 Task: Find a one-way flight from Eilat to Karachi for two passengers in first class on Mon, 10 Jul.
Action: Mouse moved to (391, 343)
Screenshot: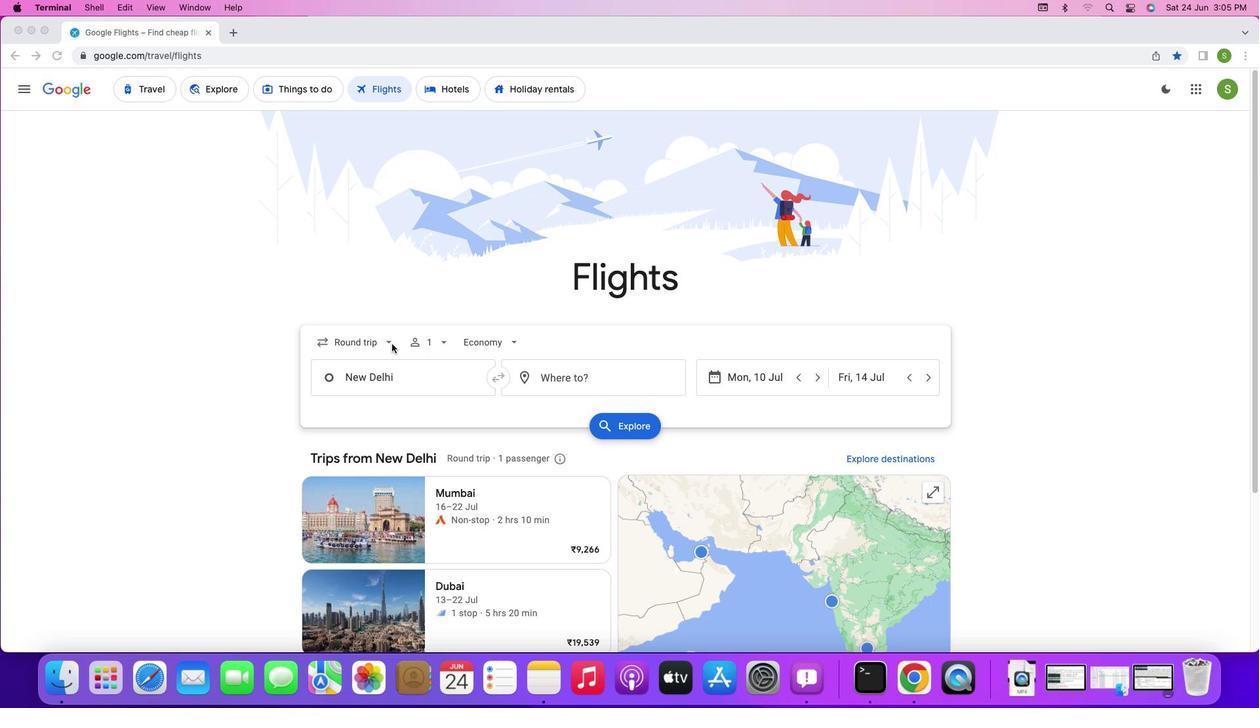 
Action: Mouse pressed left at (391, 343)
Screenshot: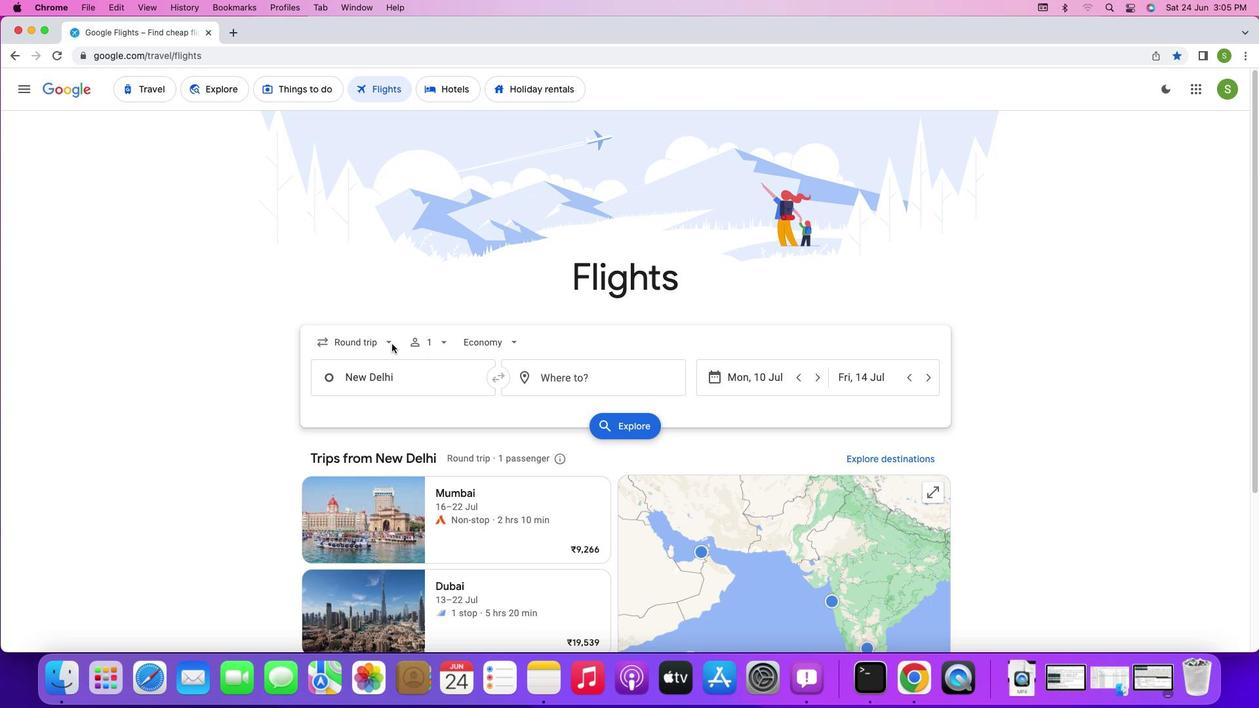 
Action: Mouse moved to (385, 337)
Screenshot: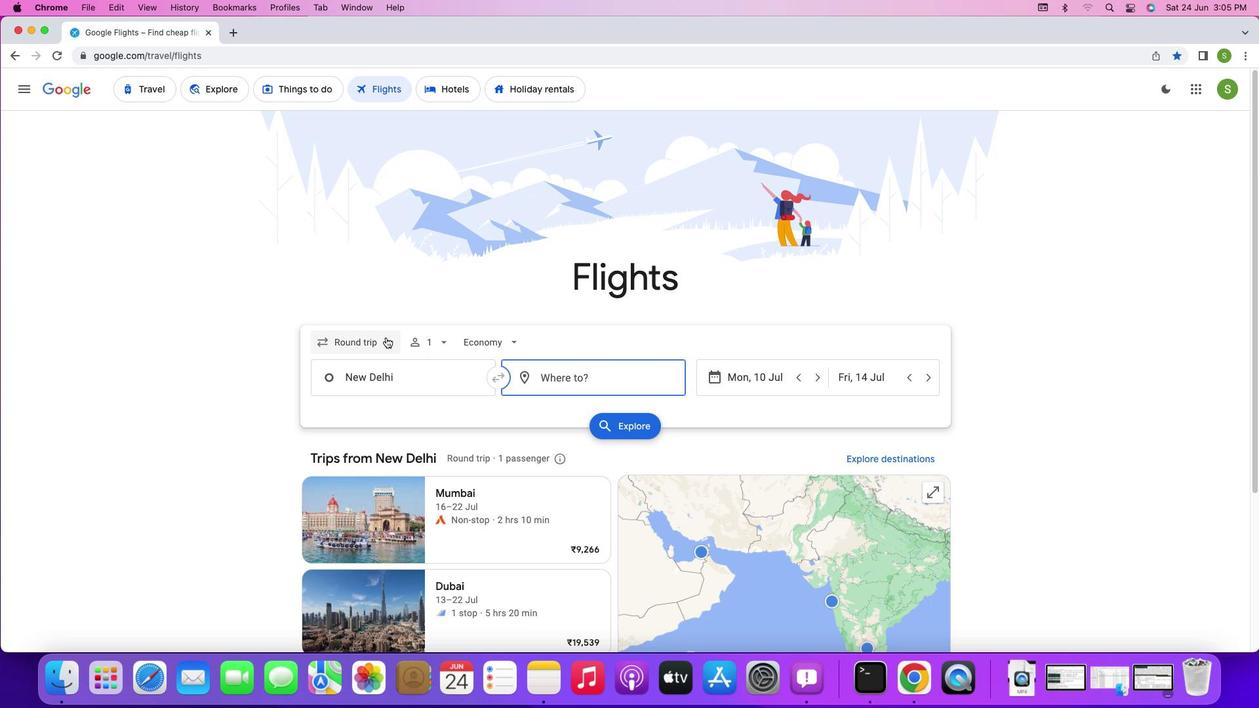 
Action: Mouse pressed left at (385, 337)
Screenshot: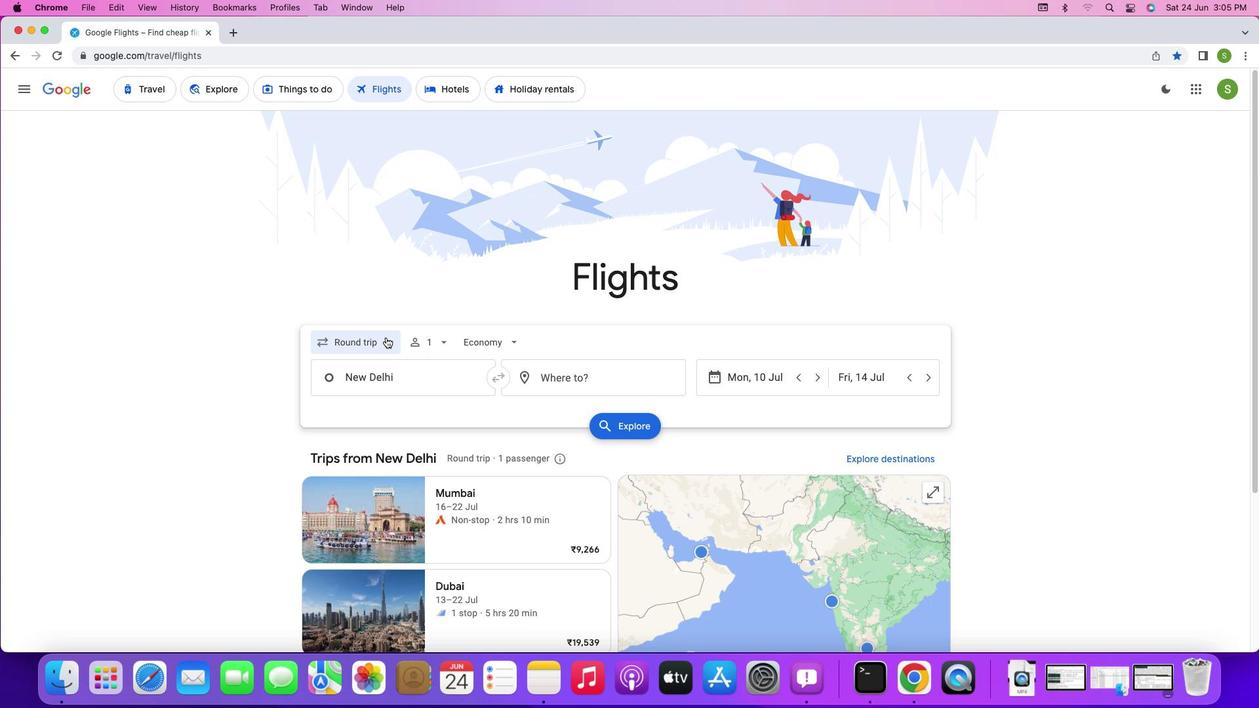 
Action: Mouse moved to (369, 406)
Screenshot: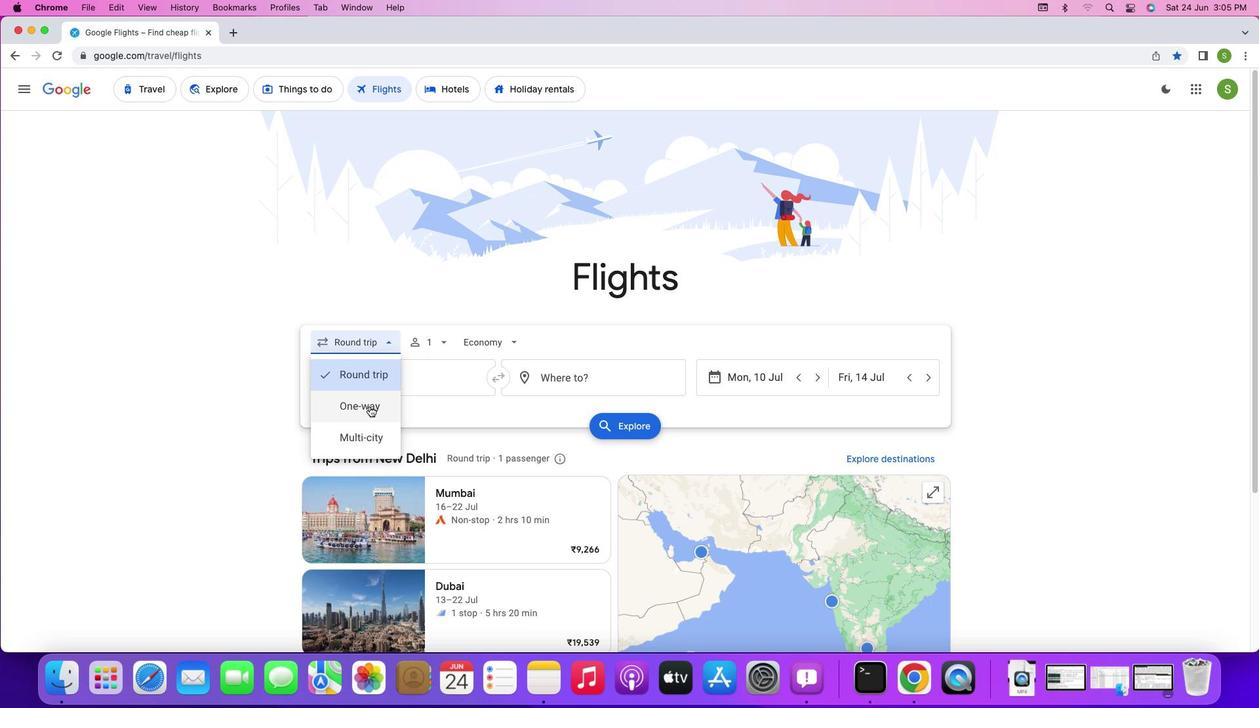 
Action: Mouse pressed left at (369, 406)
Screenshot: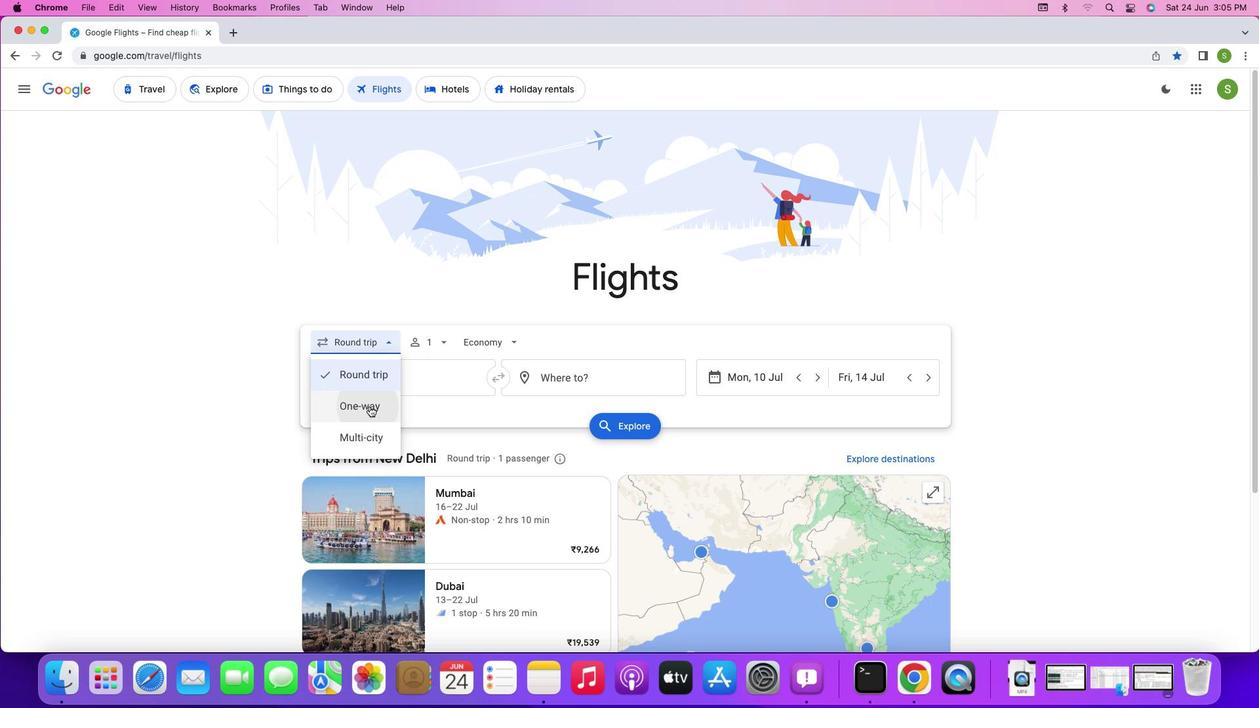 
Action: Mouse moved to (475, 347)
Screenshot: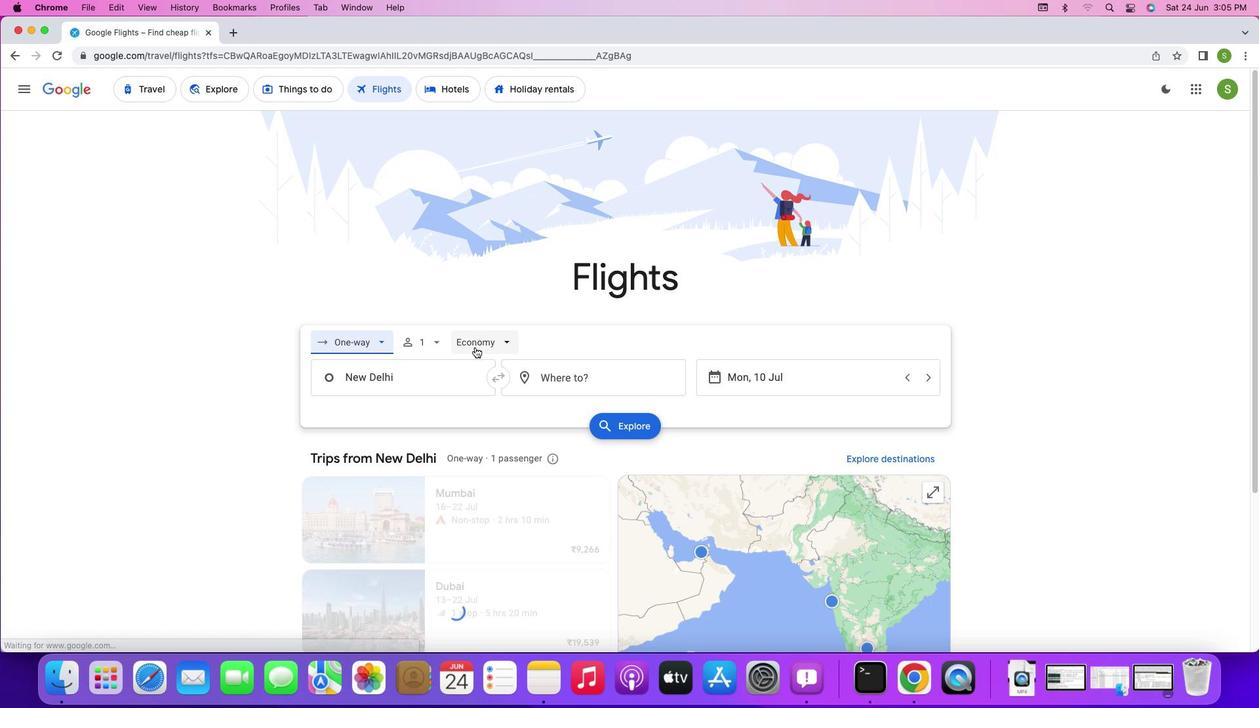 
Action: Mouse pressed left at (475, 347)
Screenshot: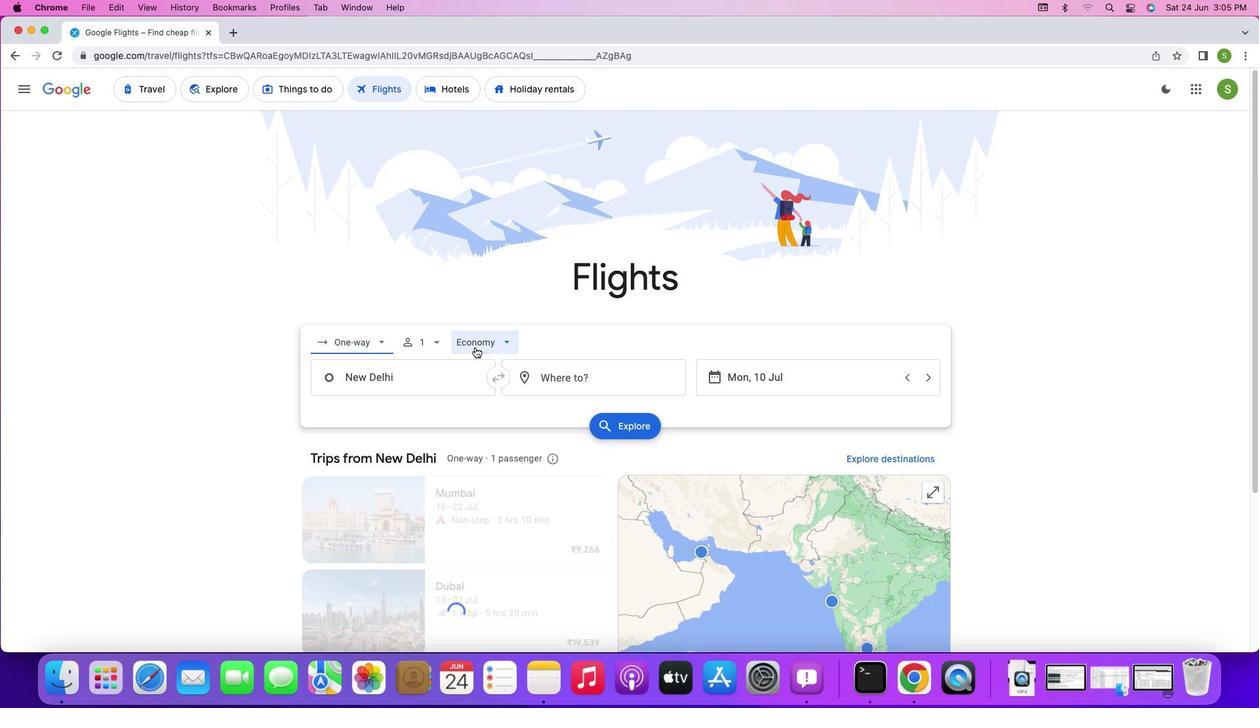 
Action: Mouse moved to (488, 469)
Screenshot: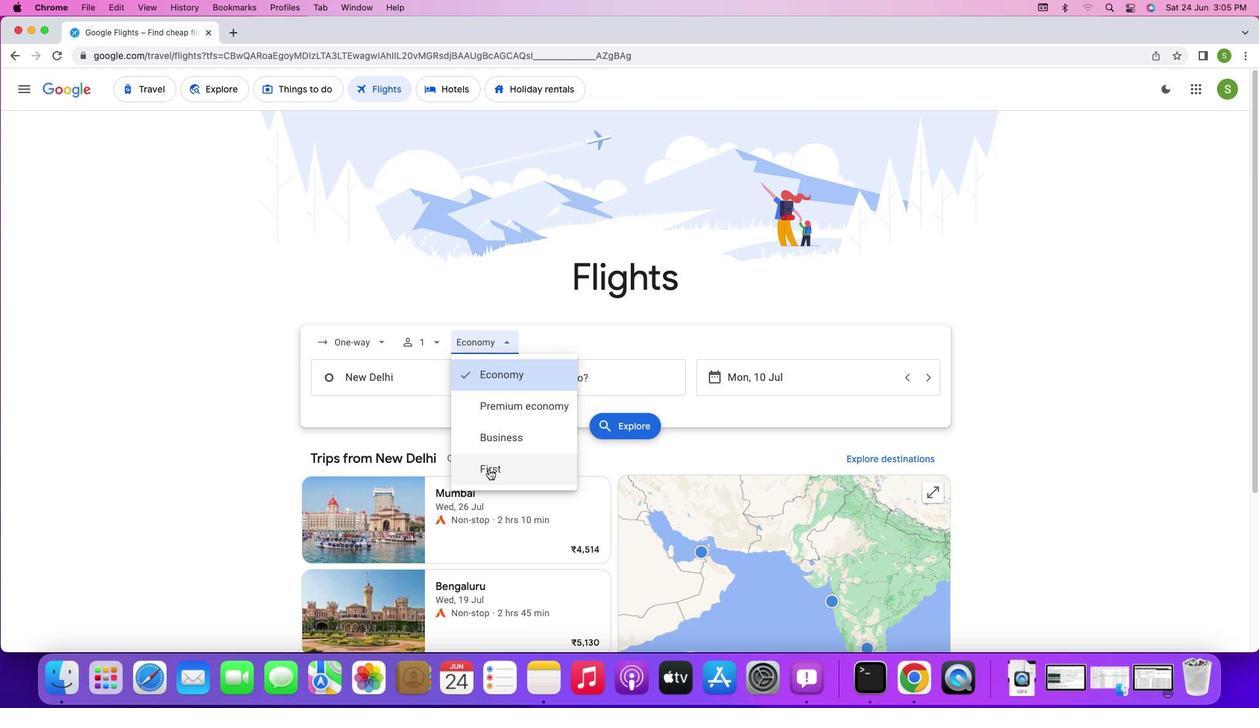 
Action: Mouse pressed left at (488, 469)
Screenshot: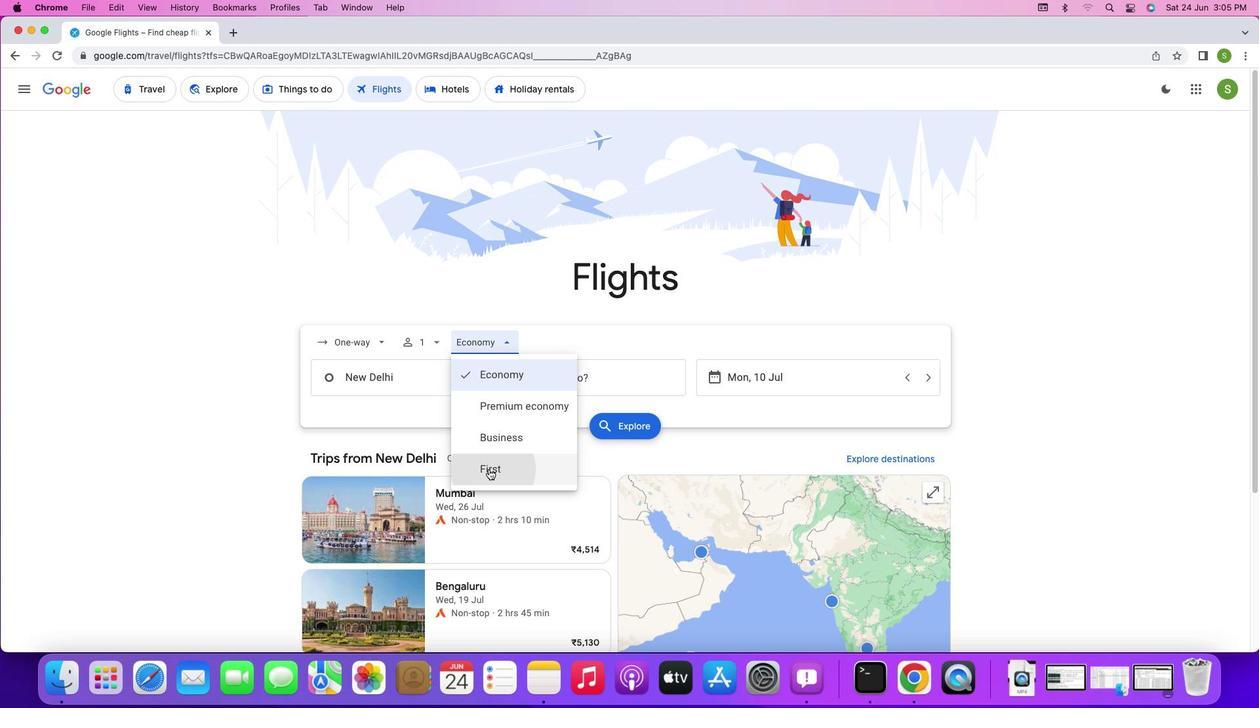 
Action: Mouse moved to (436, 345)
Screenshot: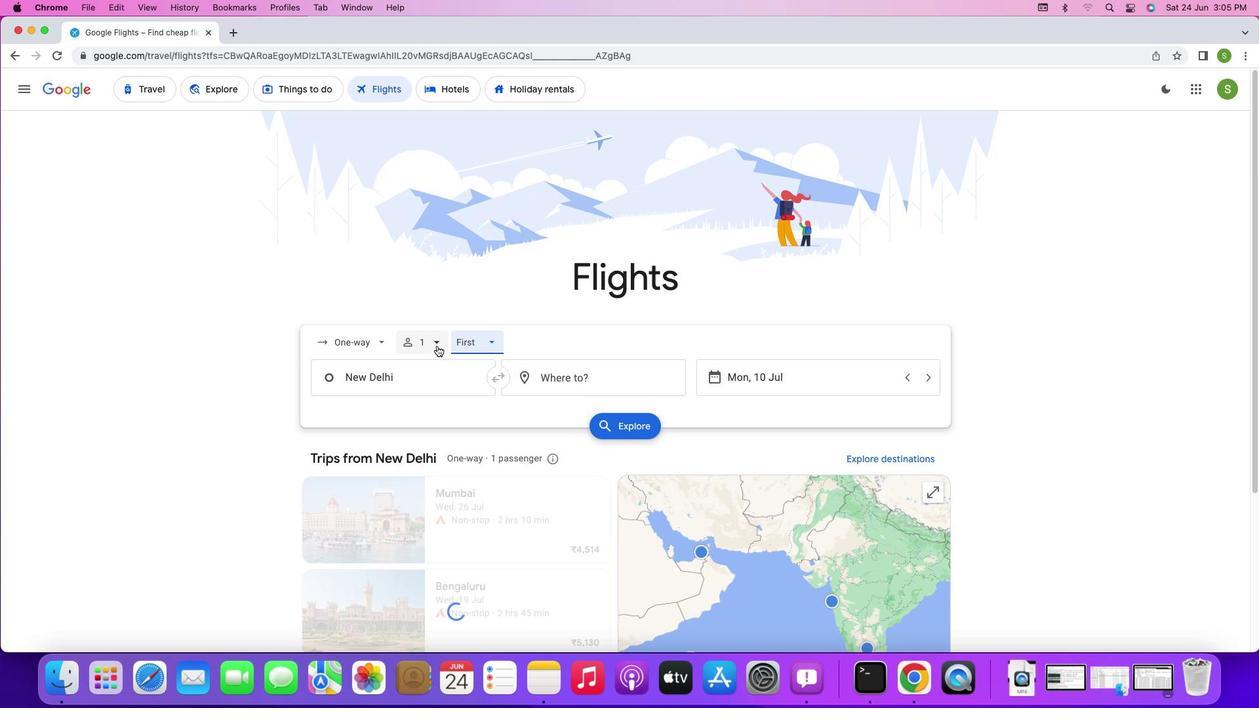 
Action: Mouse pressed left at (436, 345)
Screenshot: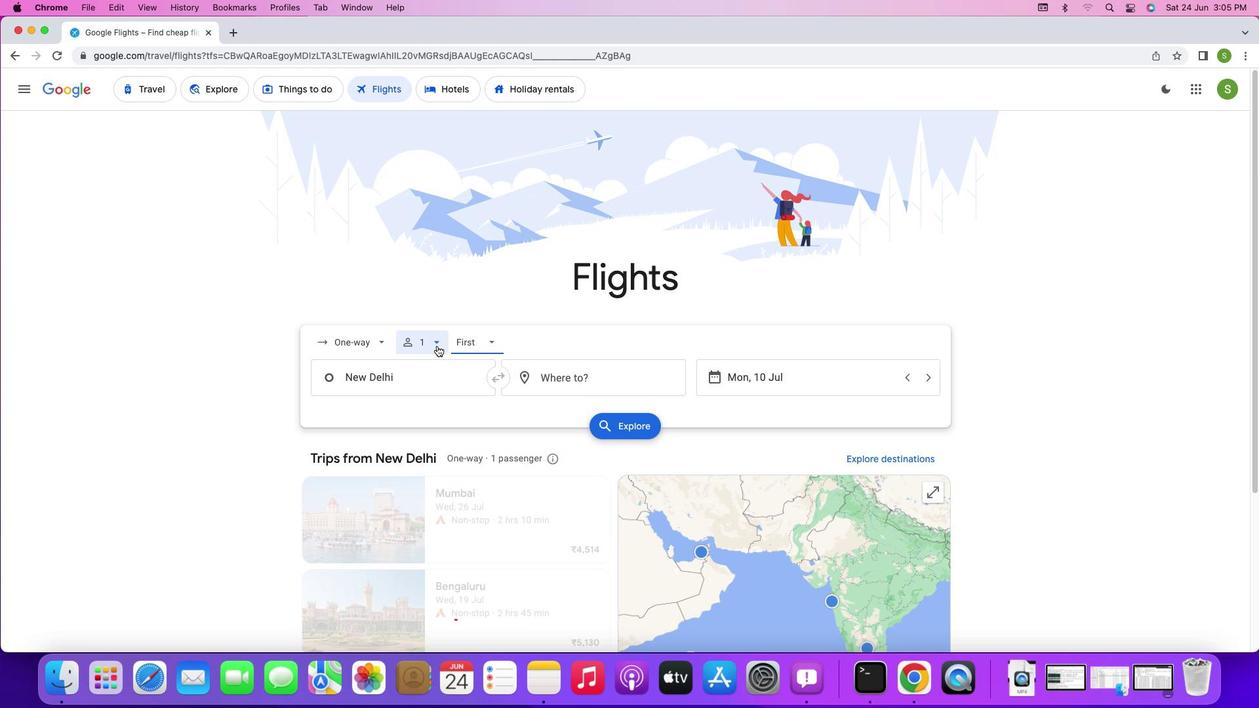 
Action: Mouse moved to (529, 371)
Screenshot: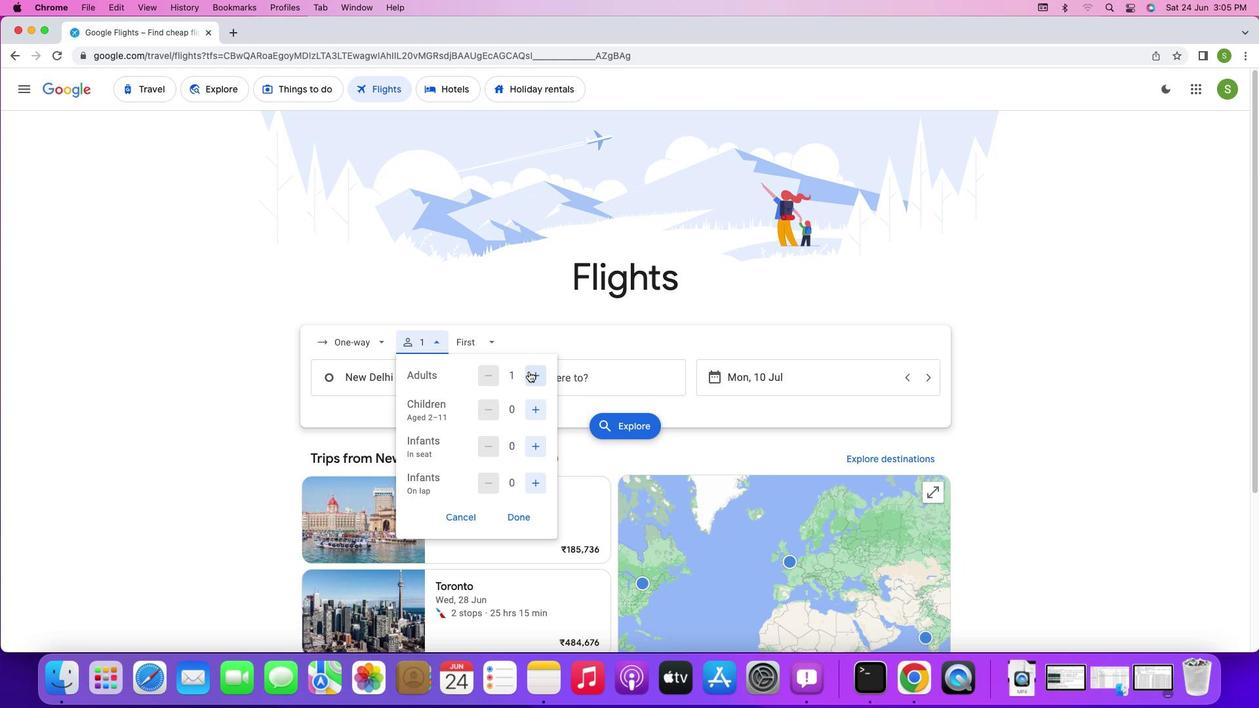 
Action: Mouse pressed left at (529, 371)
Screenshot: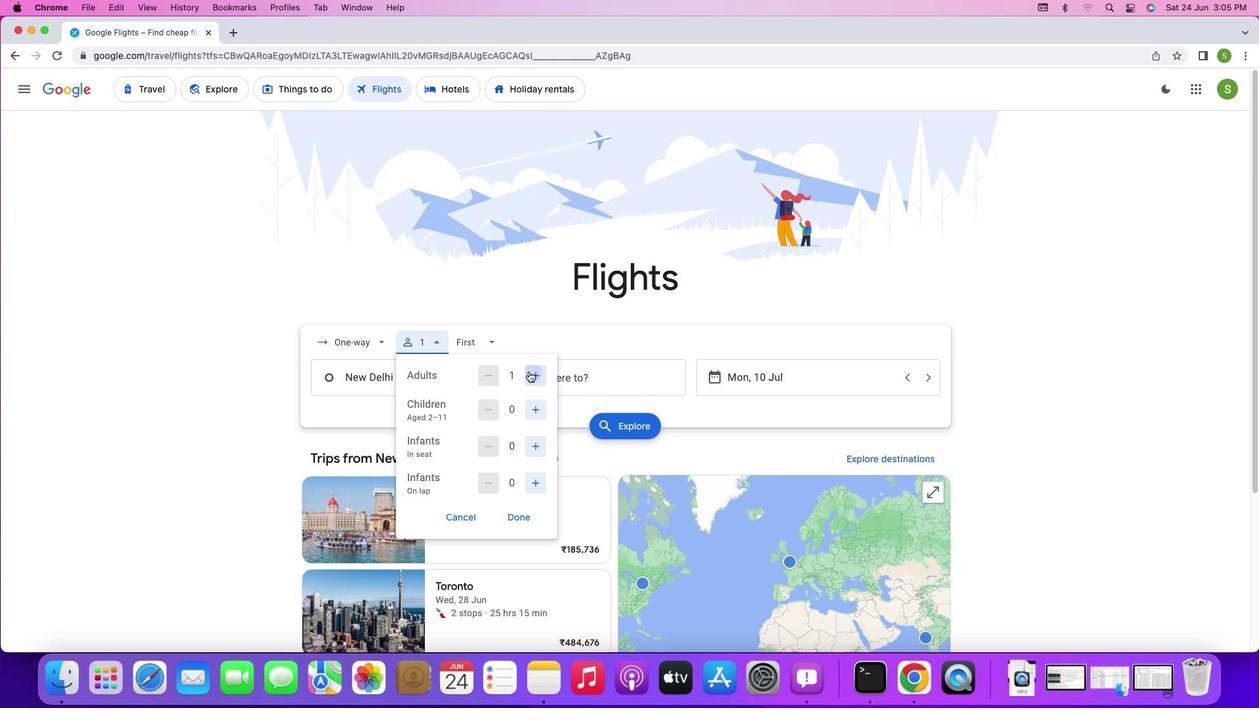 
Action: Mouse moved to (511, 516)
Screenshot: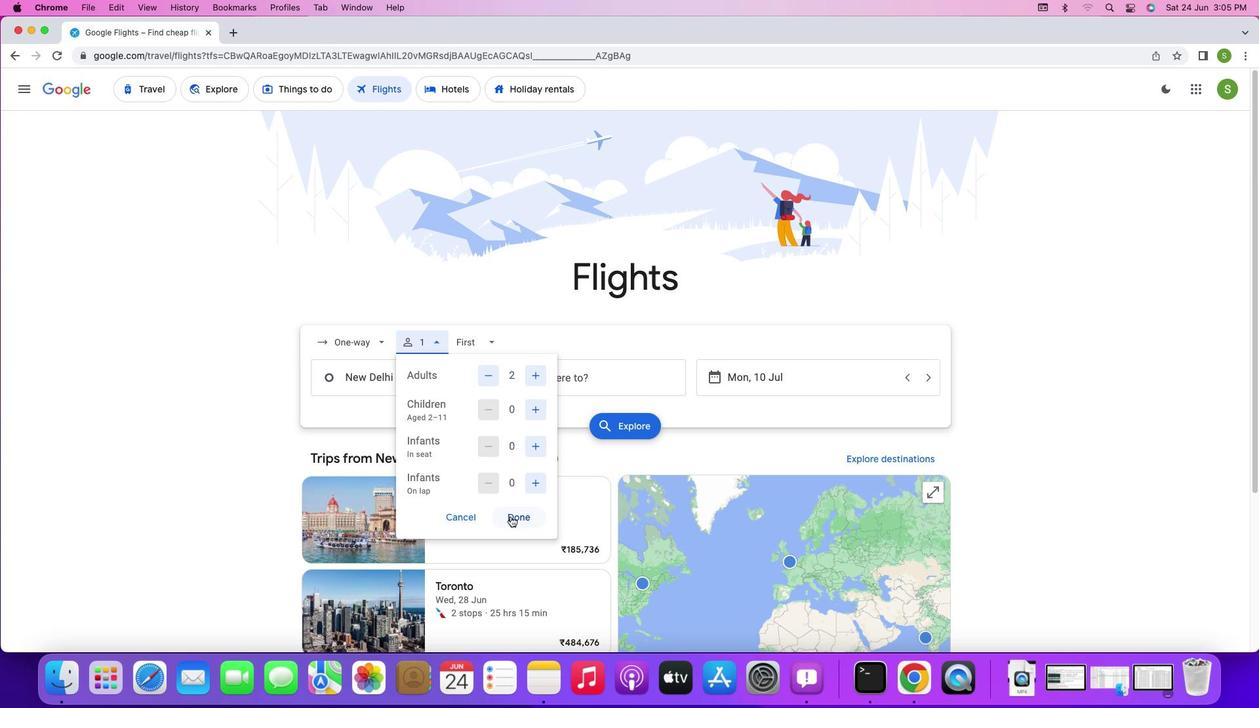 
Action: Mouse pressed left at (511, 516)
Screenshot: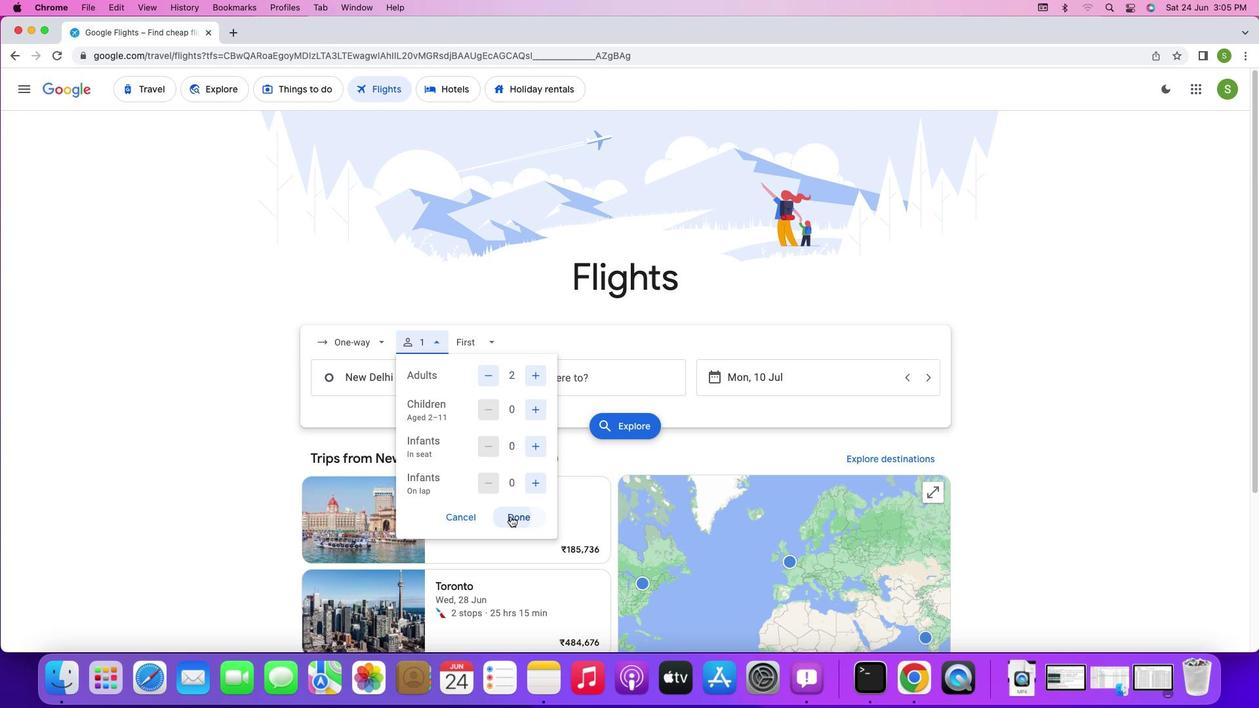 
Action: Mouse moved to (401, 385)
Screenshot: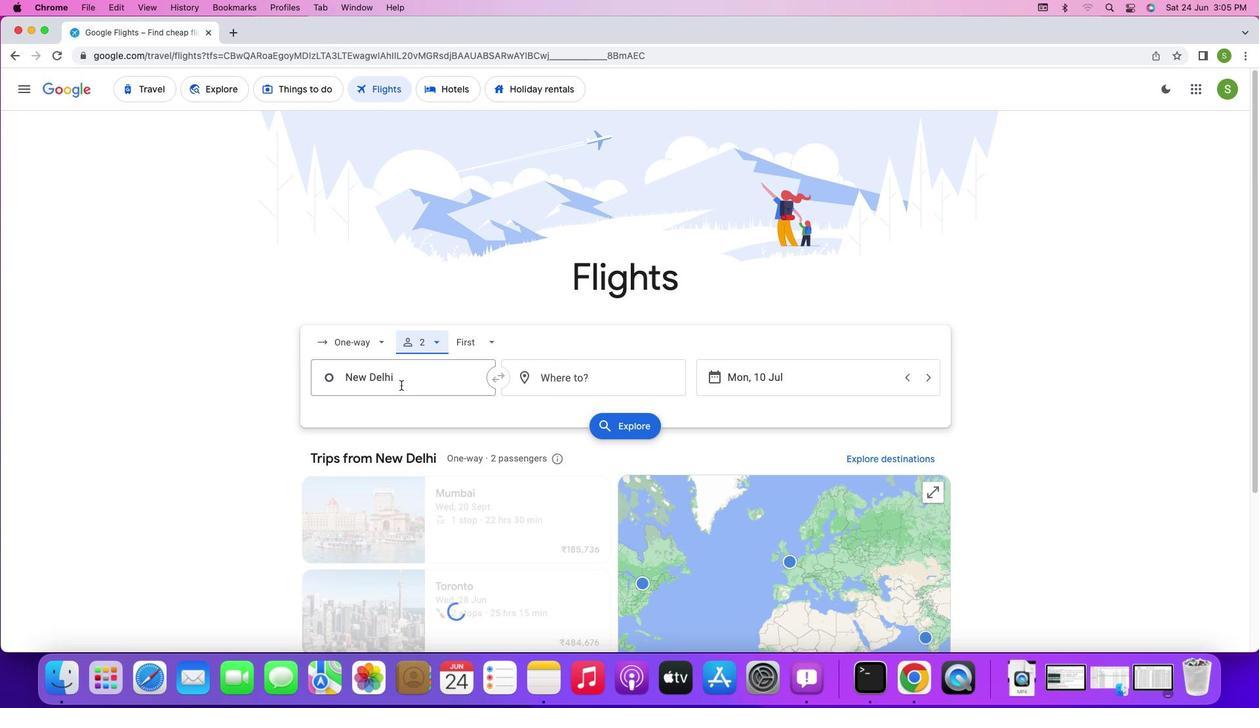 
Action: Mouse pressed left at (401, 385)
Screenshot: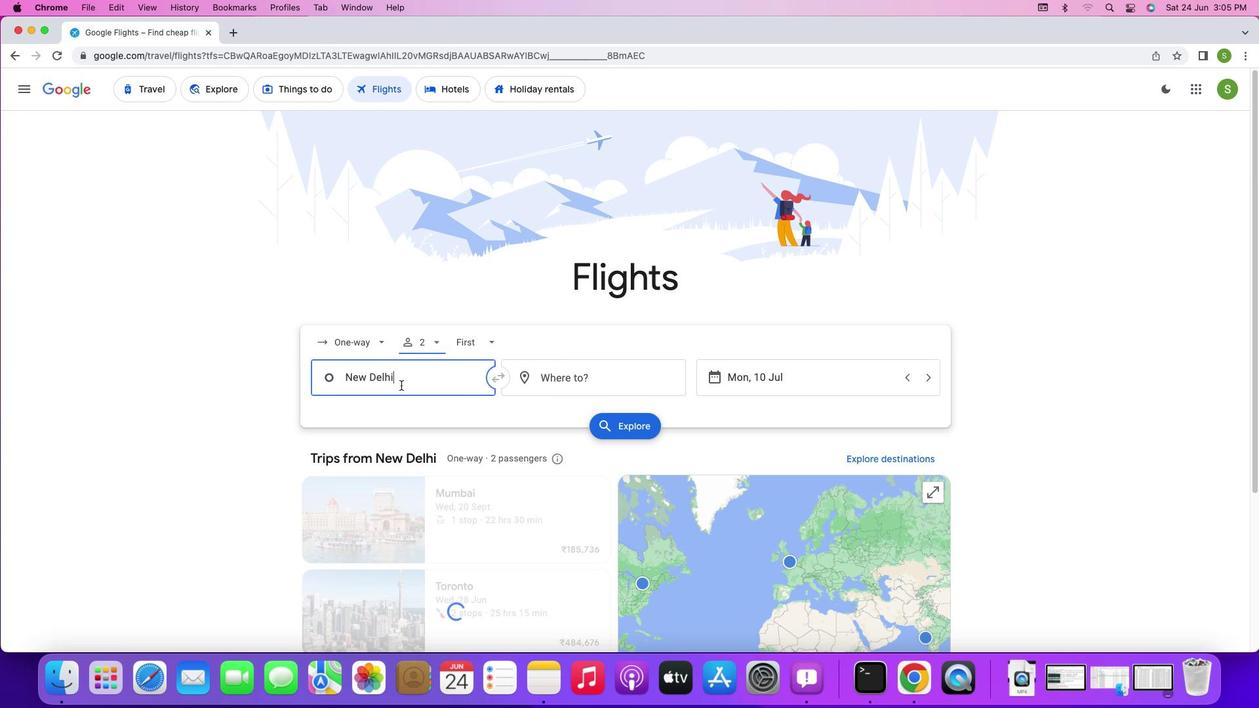 
Action: Mouse moved to (414, 390)
Screenshot: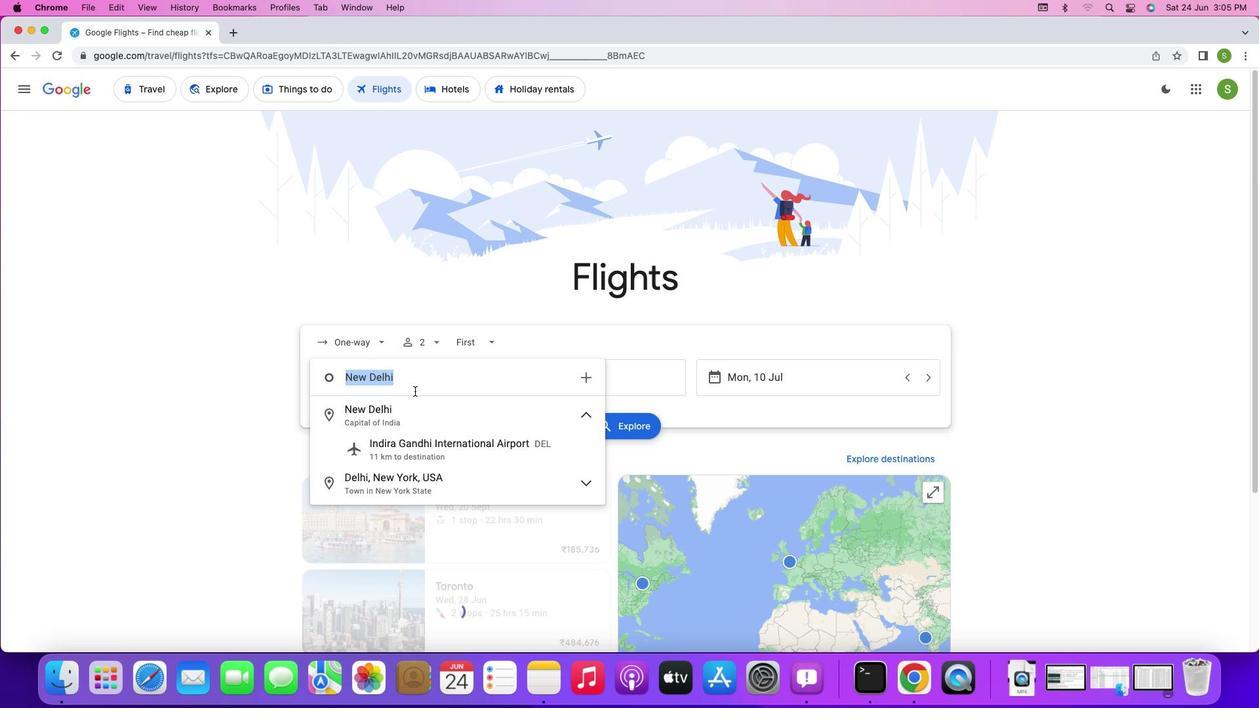 
Action: Key pressed Key.shift'E''i''l''a''t'','Key.spaceKey.shift'I''s''r''a''e''l'Key.enter
Screenshot: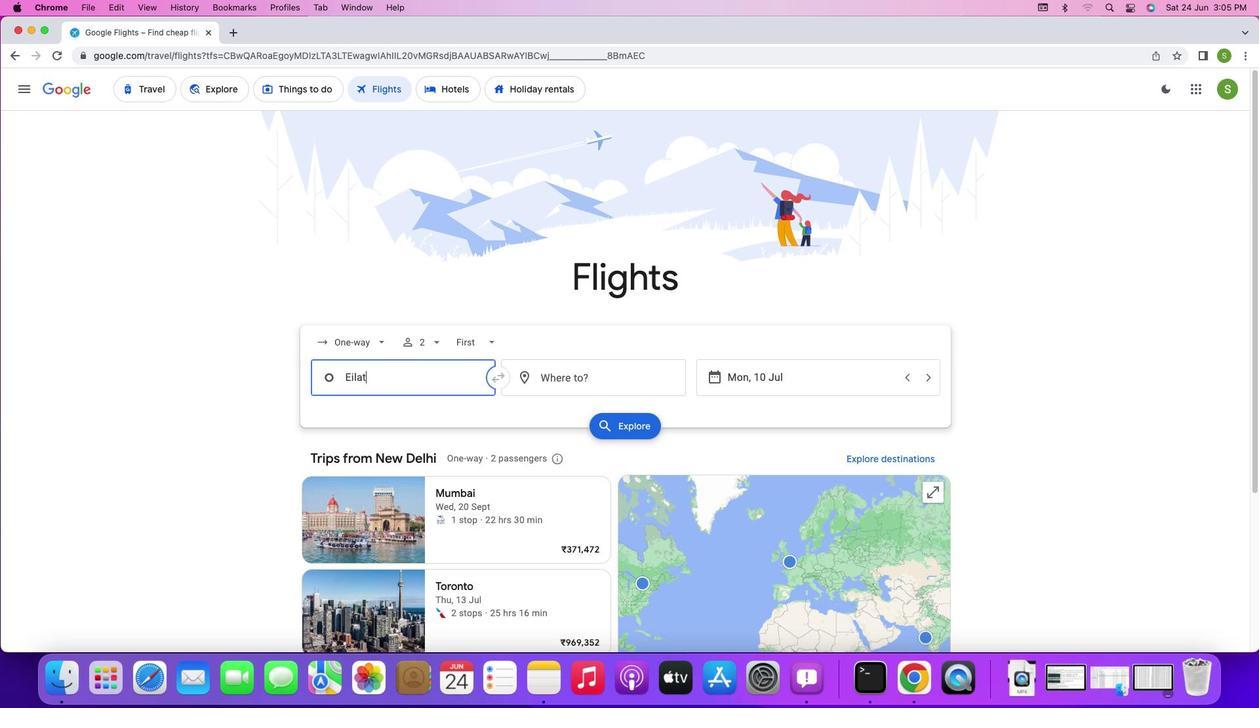 
Action: Mouse moved to (570, 388)
Screenshot: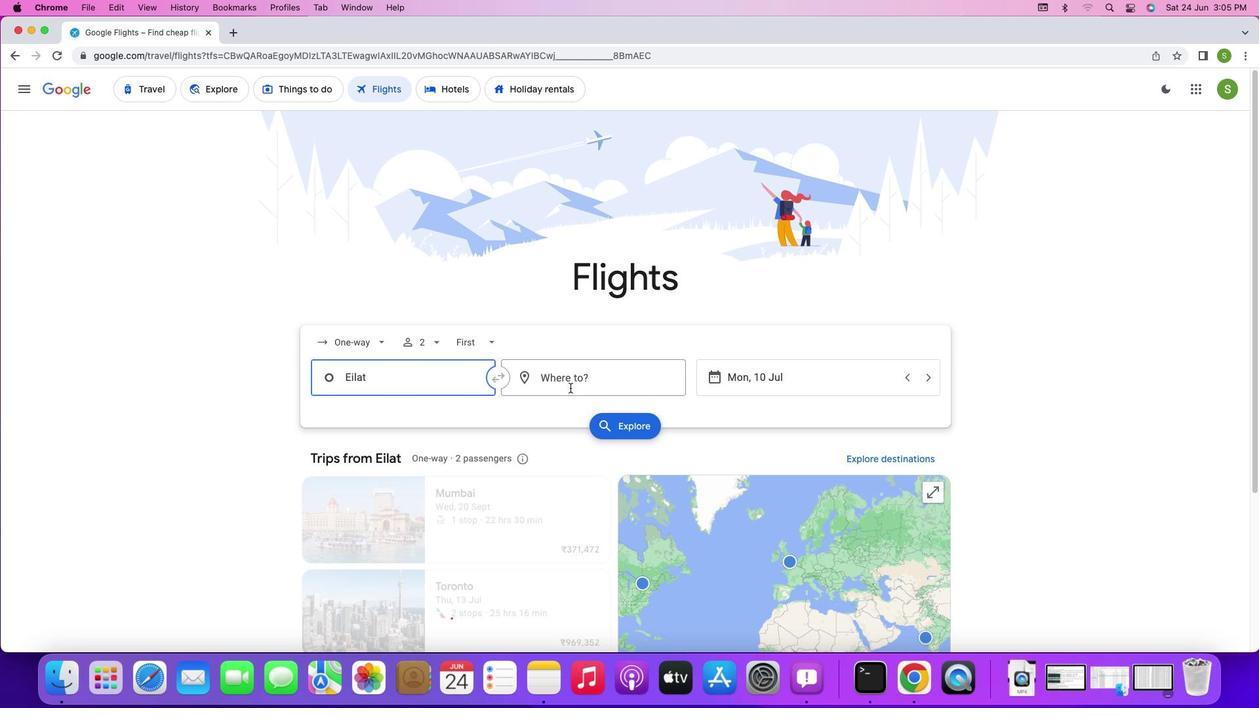 
Action: Mouse pressed left at (570, 388)
Screenshot: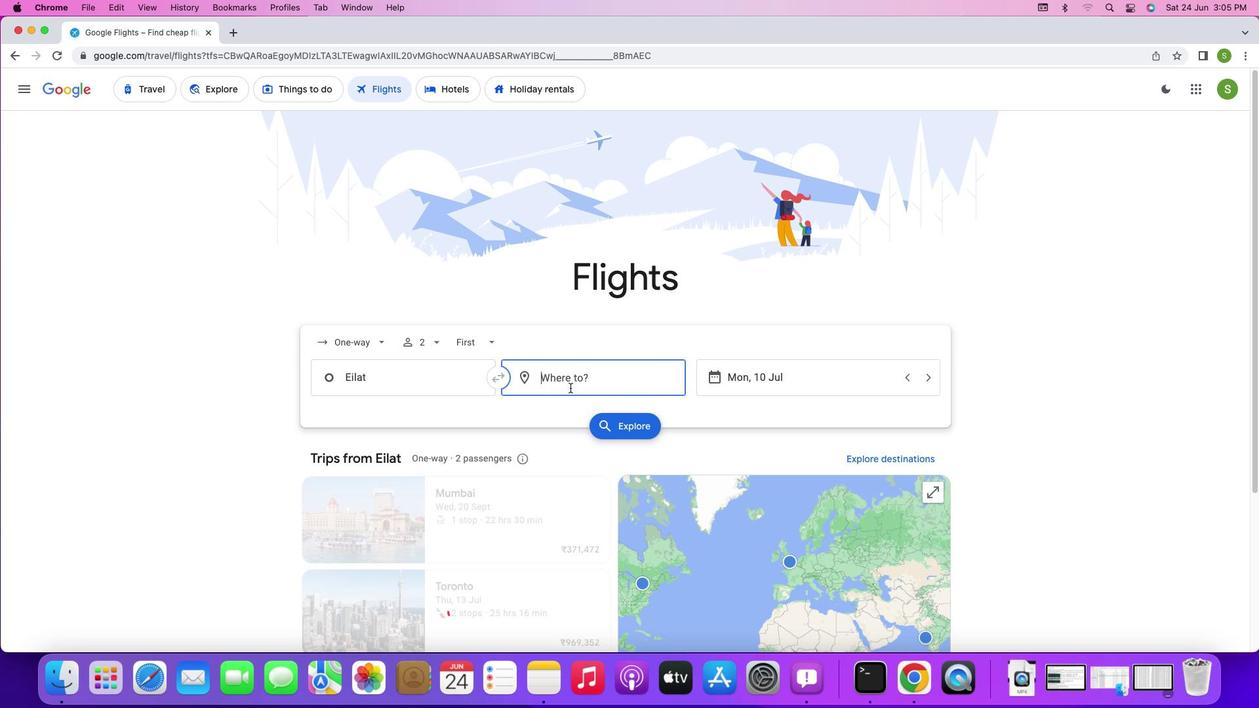 
Action: Key pressed Key.shift'K''a''r''a''c''h''i'','Key.spaceKey.shift'P''a''k''i''s''t''a''n'Key.enter
Screenshot: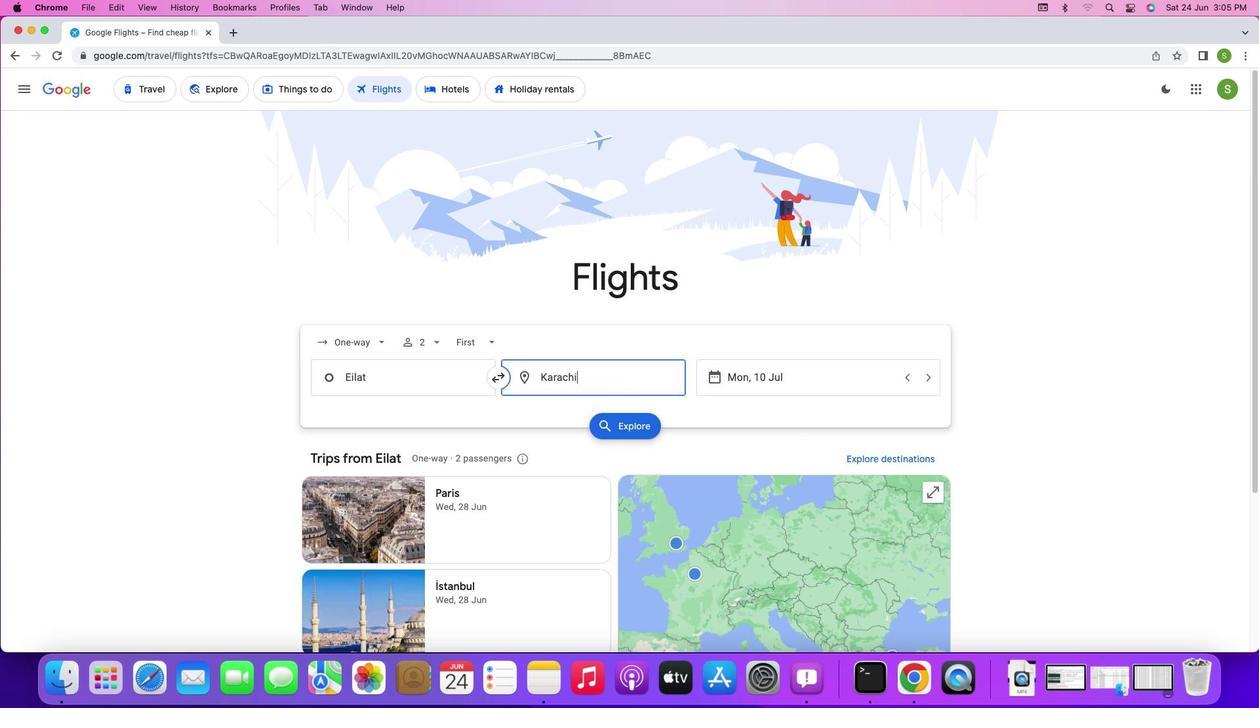 
Action: Mouse moved to (757, 369)
Screenshot: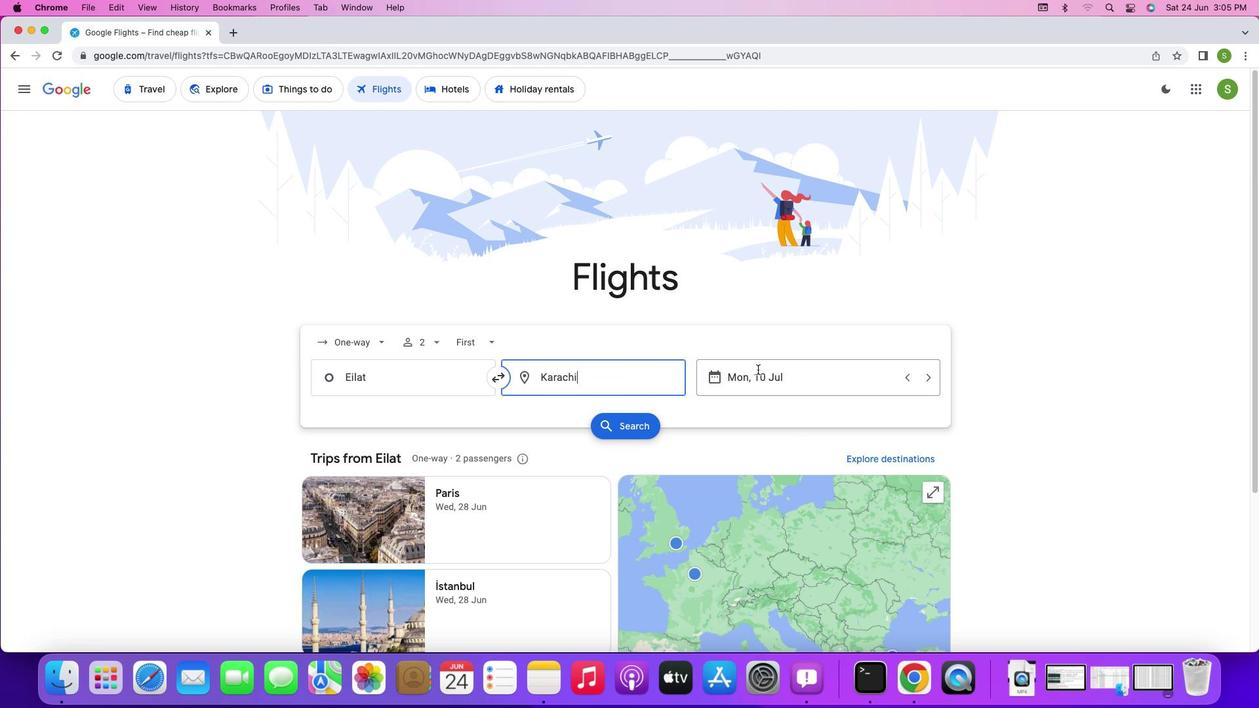
Action: Mouse pressed left at (757, 369)
Screenshot: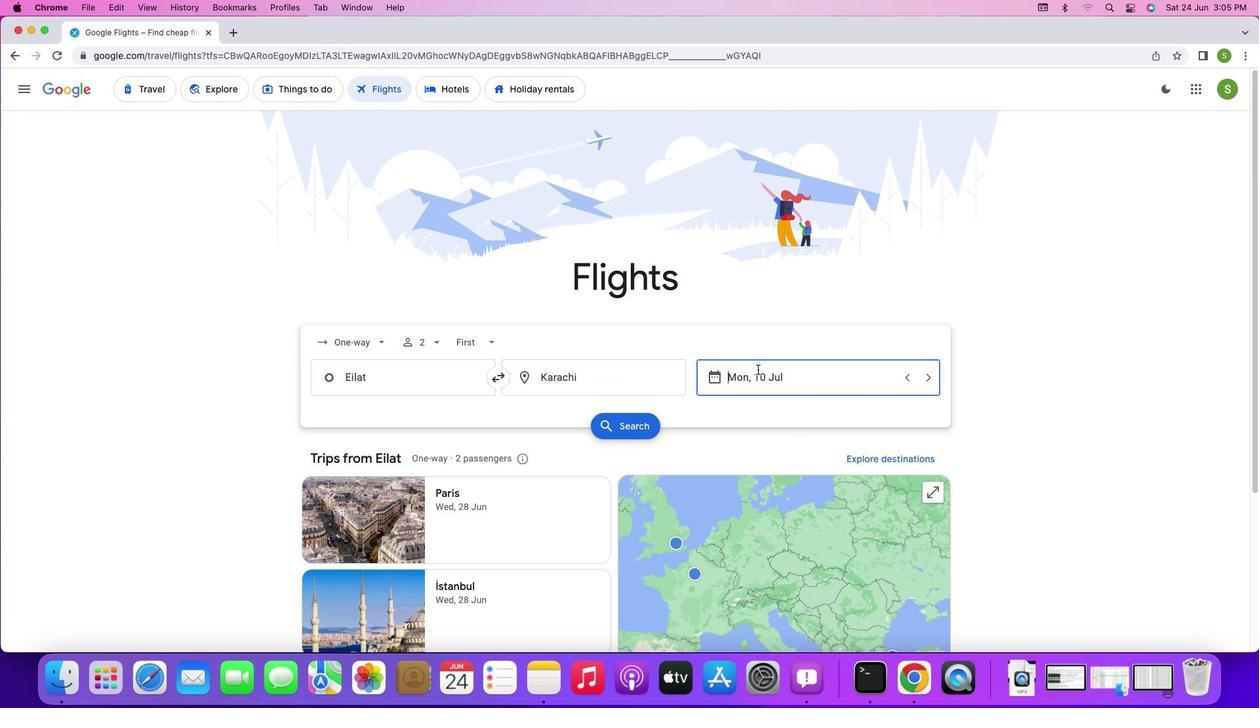 
Action: Mouse moved to (943, 476)
Screenshot: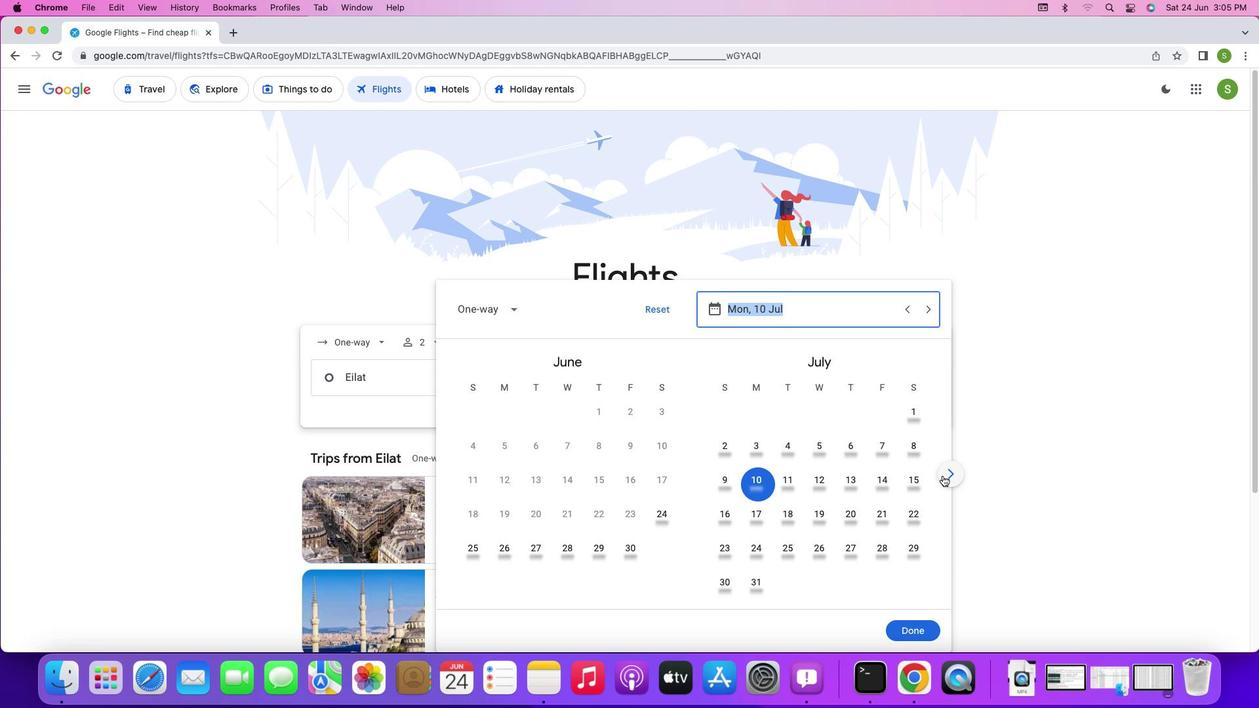 
Action: Mouse pressed left at (943, 476)
Screenshot: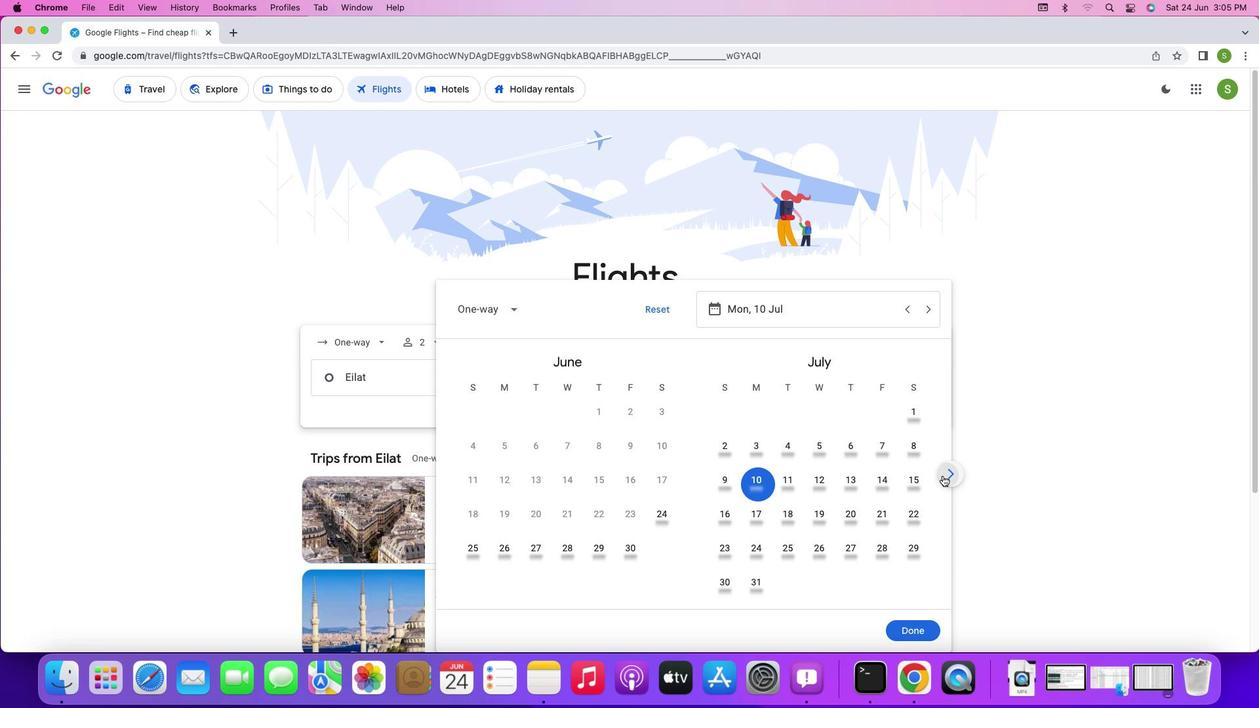 
Action: Mouse pressed left at (943, 476)
Screenshot: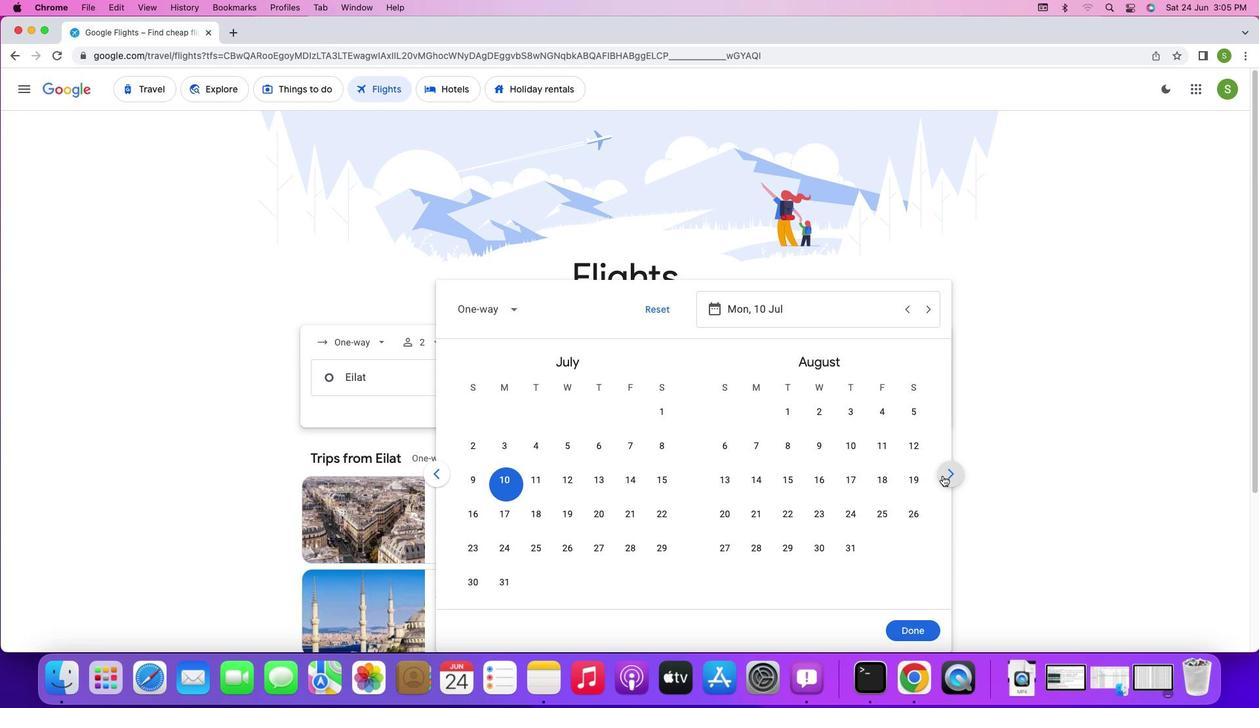 
Action: Mouse pressed left at (943, 476)
Screenshot: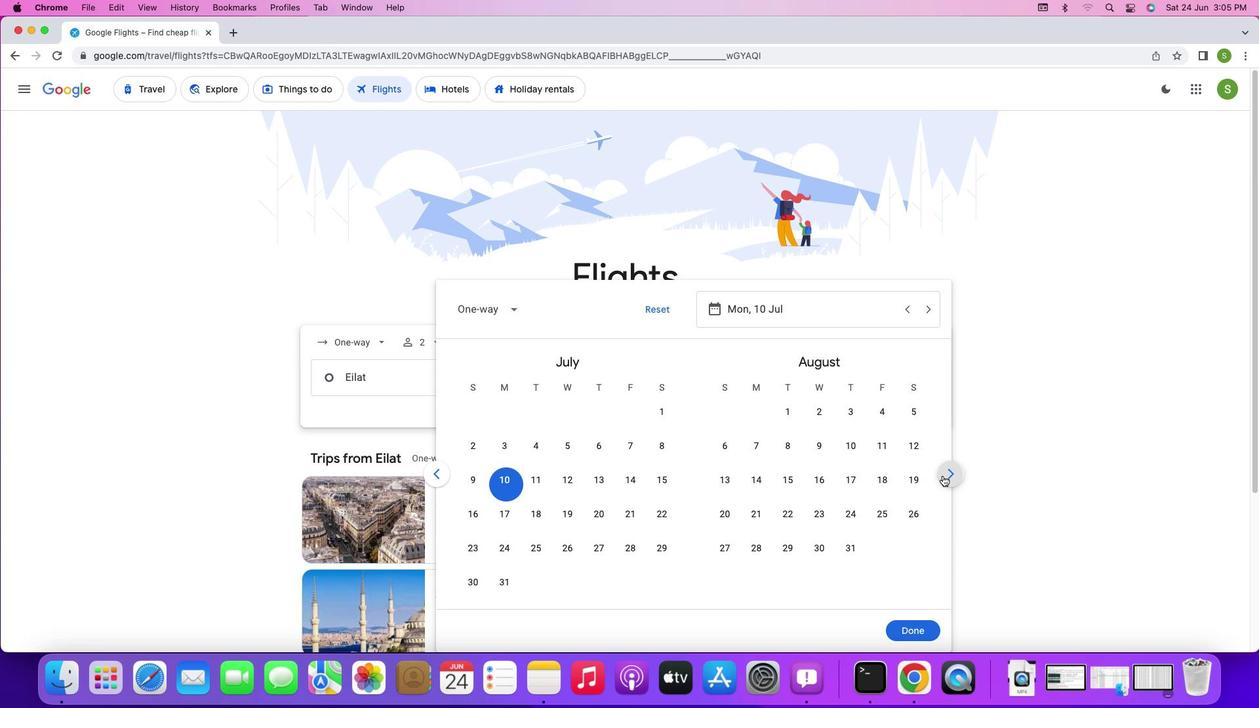
Action: Mouse pressed left at (943, 476)
Screenshot: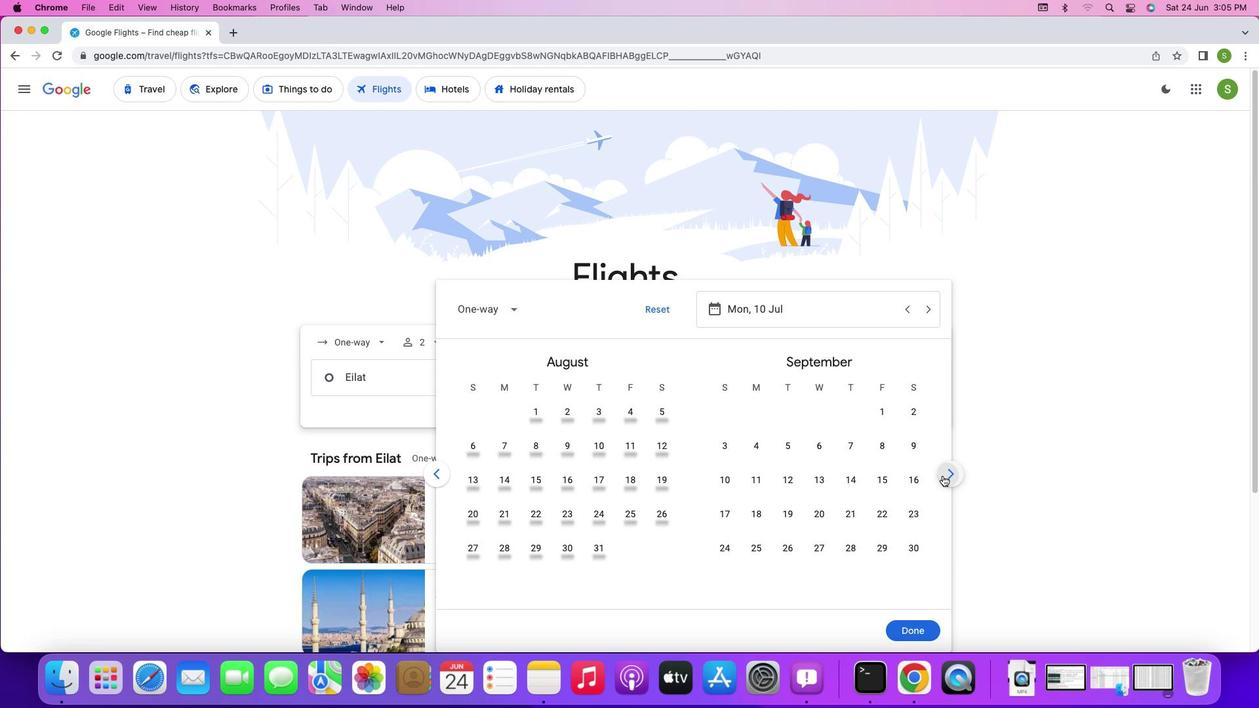 
Action: Mouse pressed left at (943, 476)
Screenshot: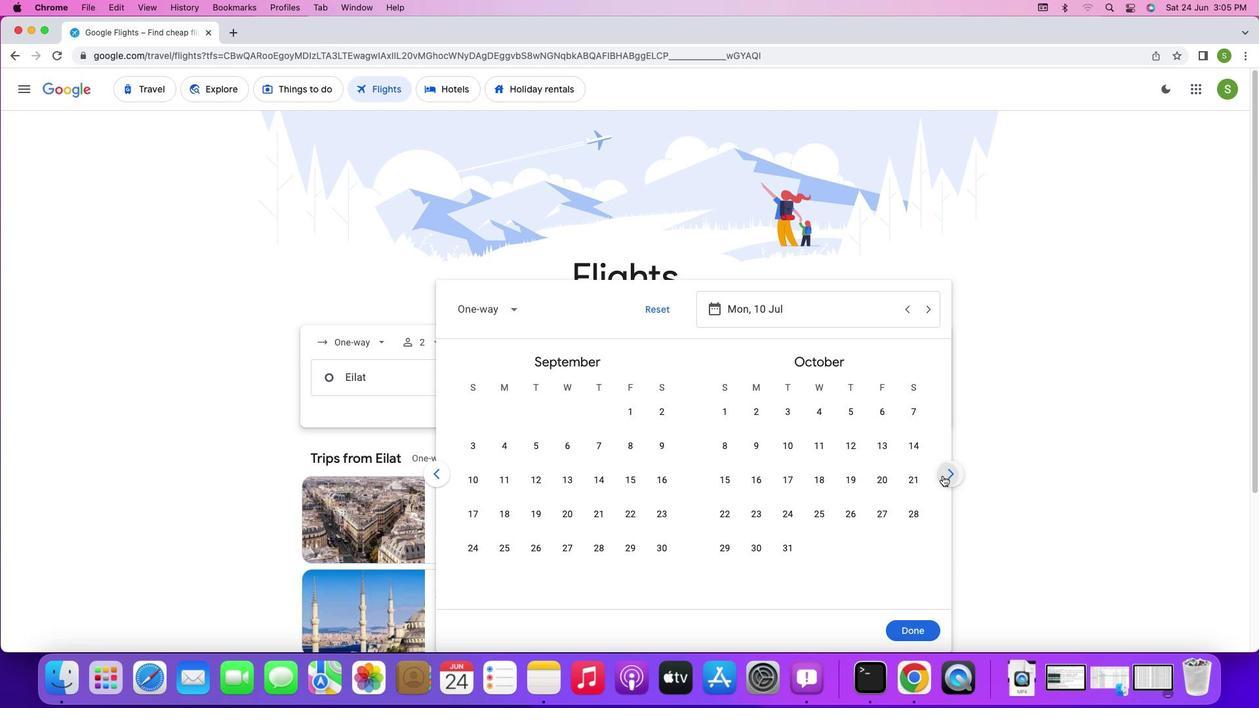 
Action: Mouse moved to (904, 505)
Screenshot: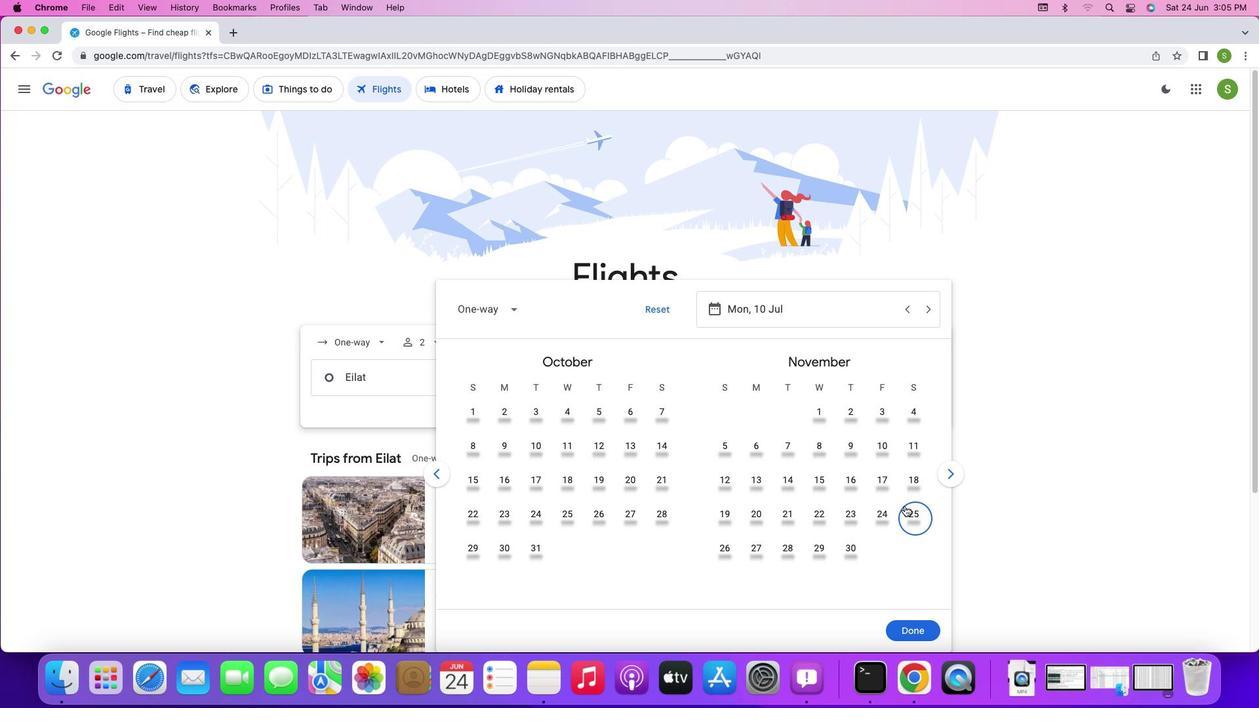
Action: Mouse pressed left at (904, 505)
Screenshot: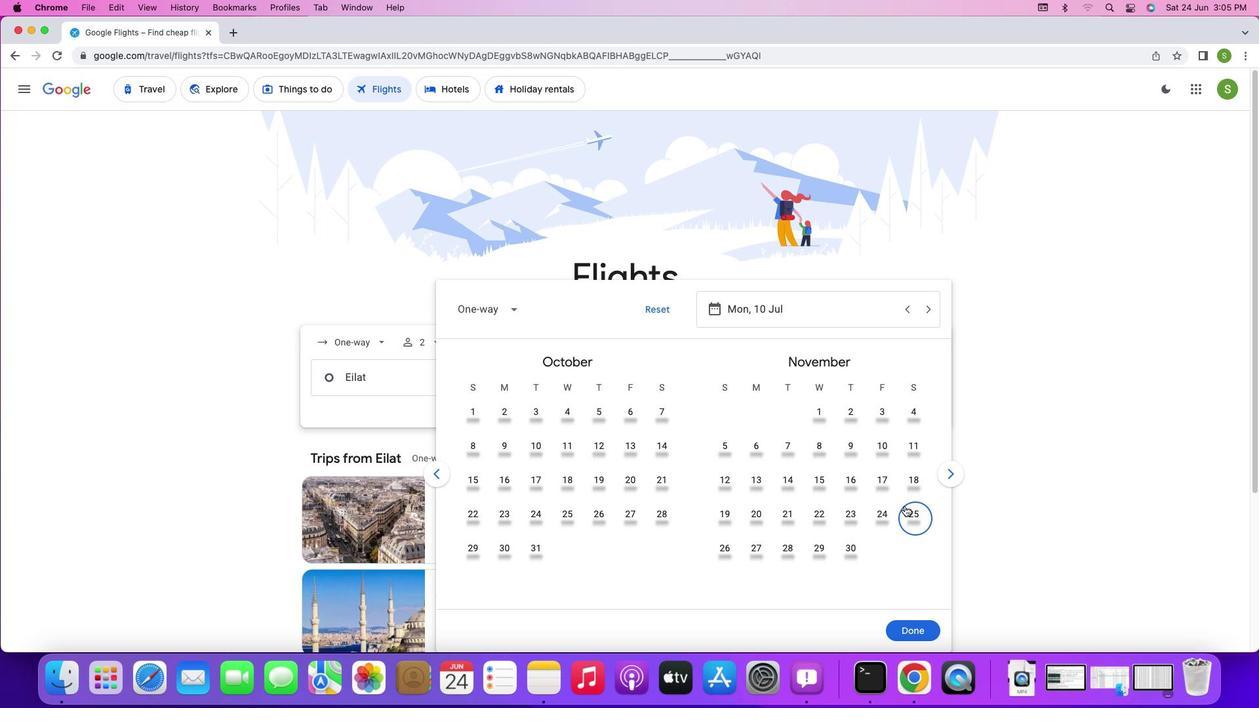 
Action: Mouse moved to (917, 633)
Screenshot: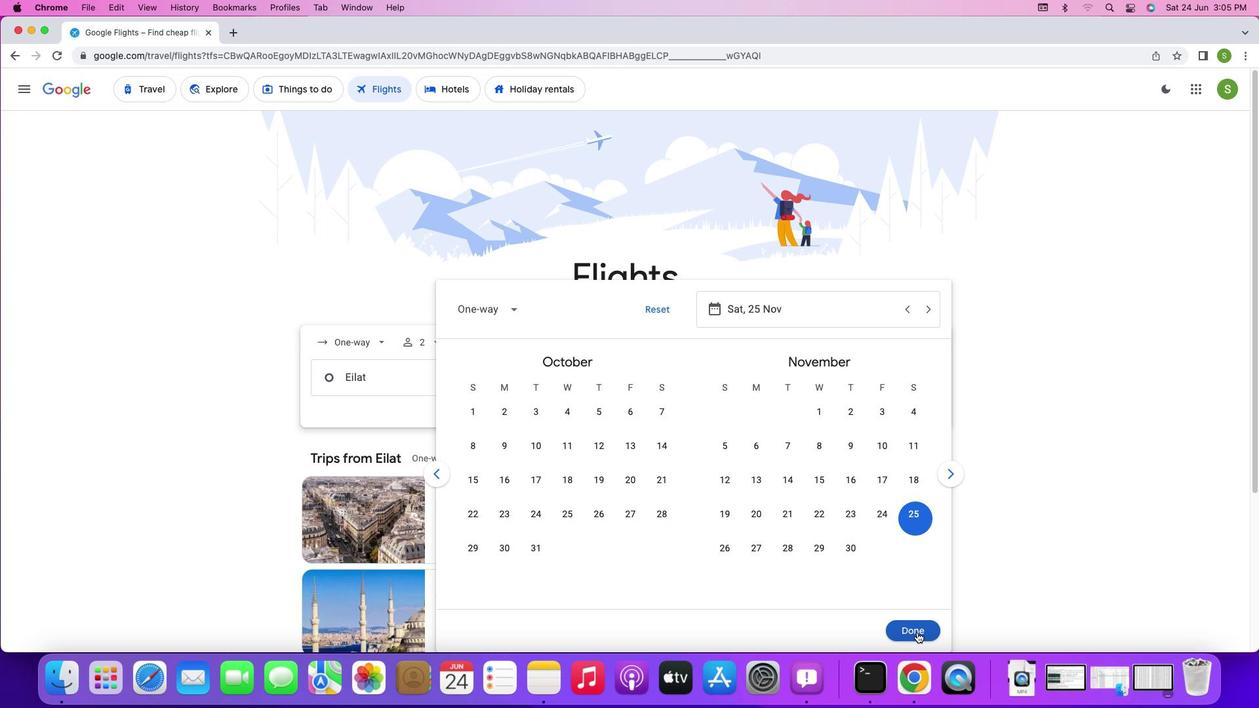 
Action: Mouse pressed left at (917, 633)
Screenshot: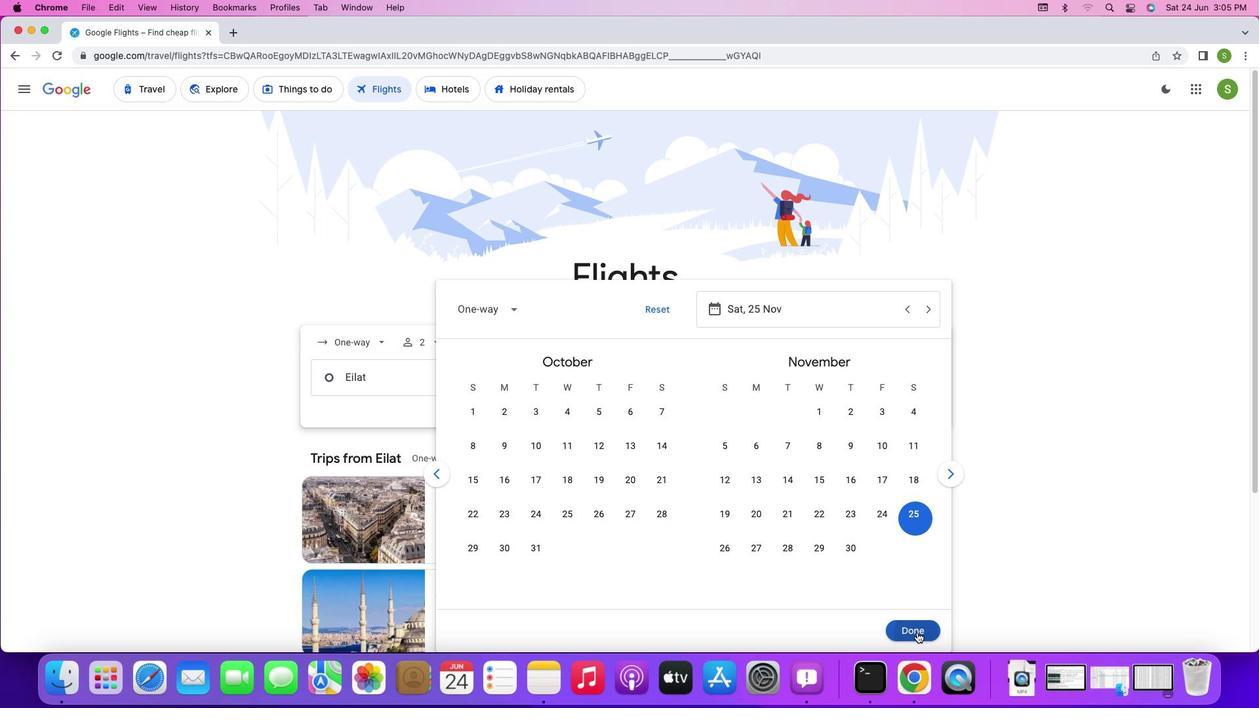 
Action: Mouse moved to (636, 434)
Screenshot: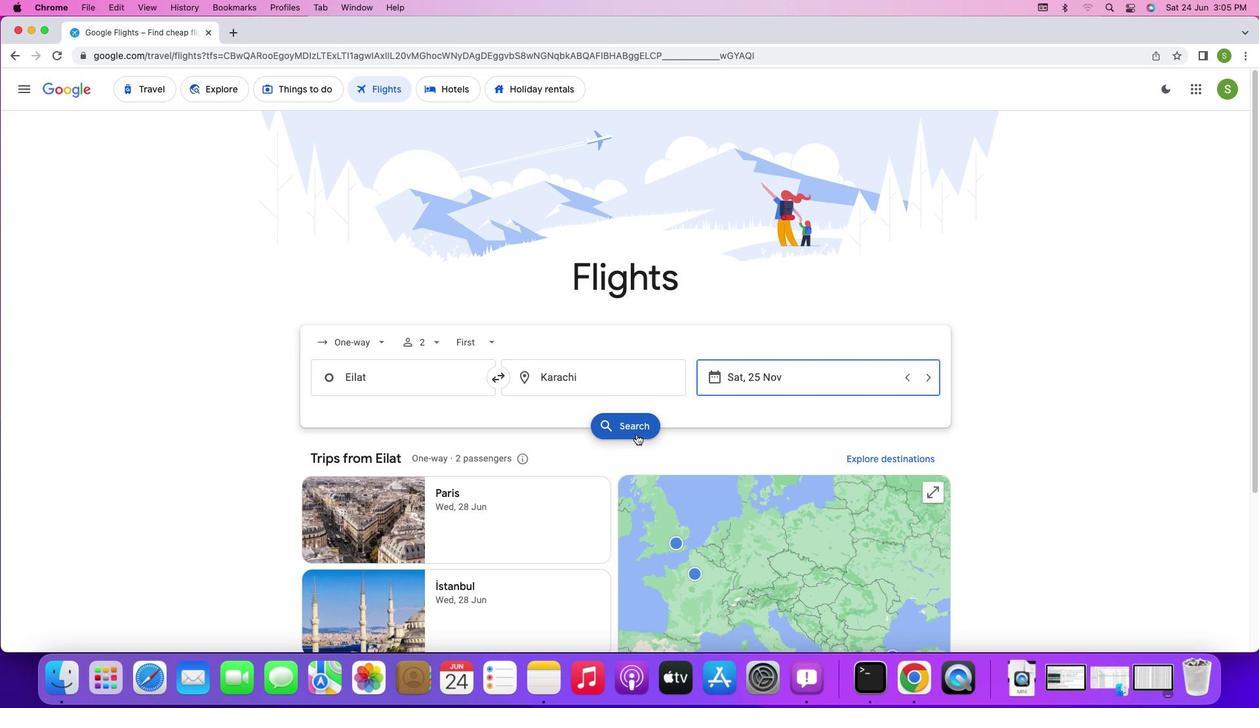 
Action: Mouse pressed left at (636, 434)
Screenshot: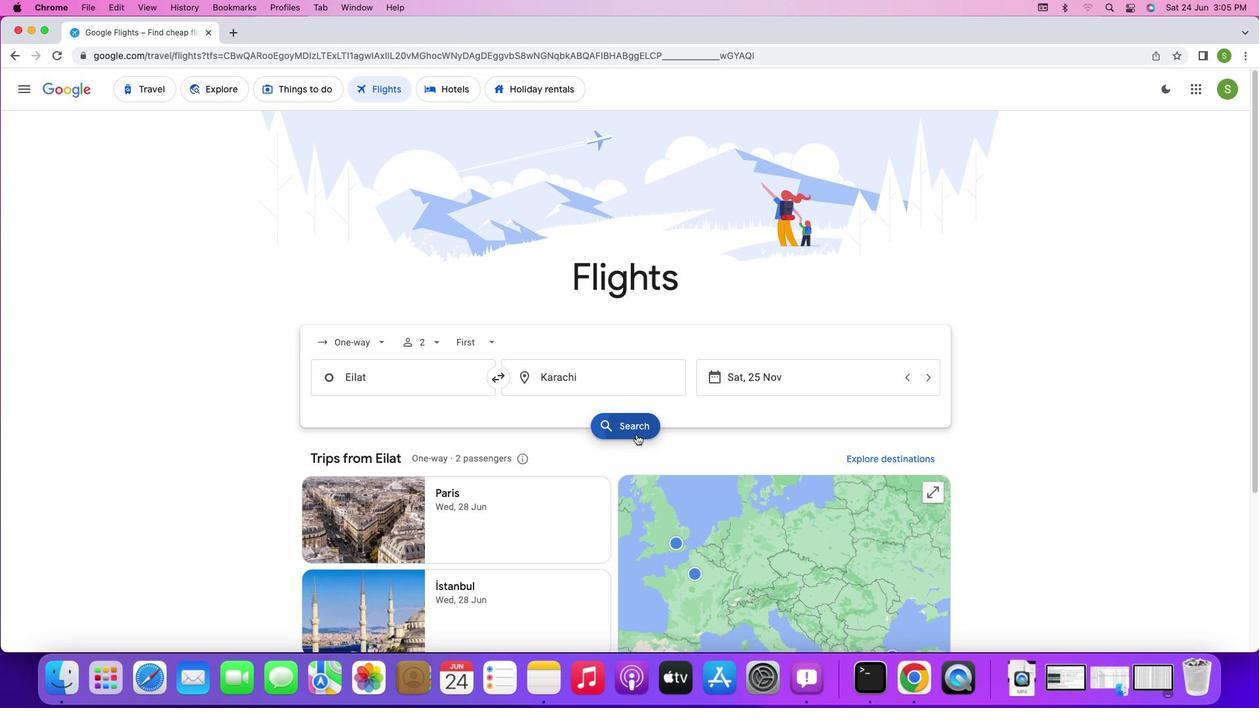 
